 Task: In the  document design. Add the mentioned hyperlink after second sentence in main content 'www.quora.com' Insert the picture of  'Johnny Deep' with name   Johnny Deep.png  Change shape height to 4
Action: Mouse moved to (573, 160)
Screenshot: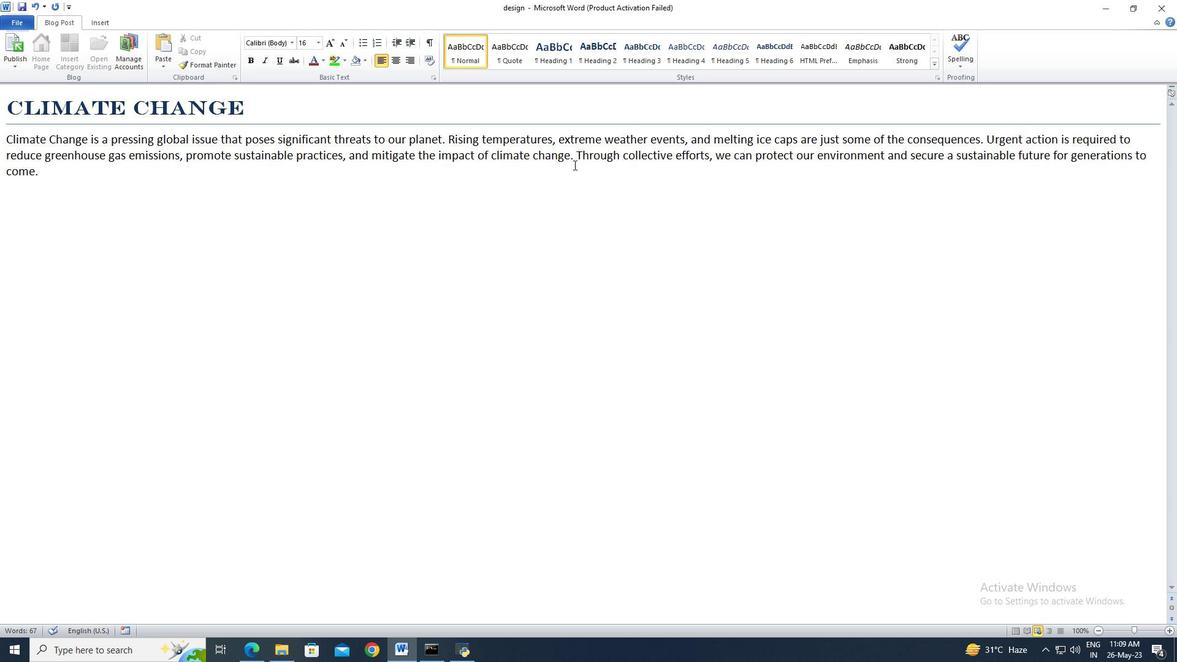 
Action: Mouse pressed left at (573, 160)
Screenshot: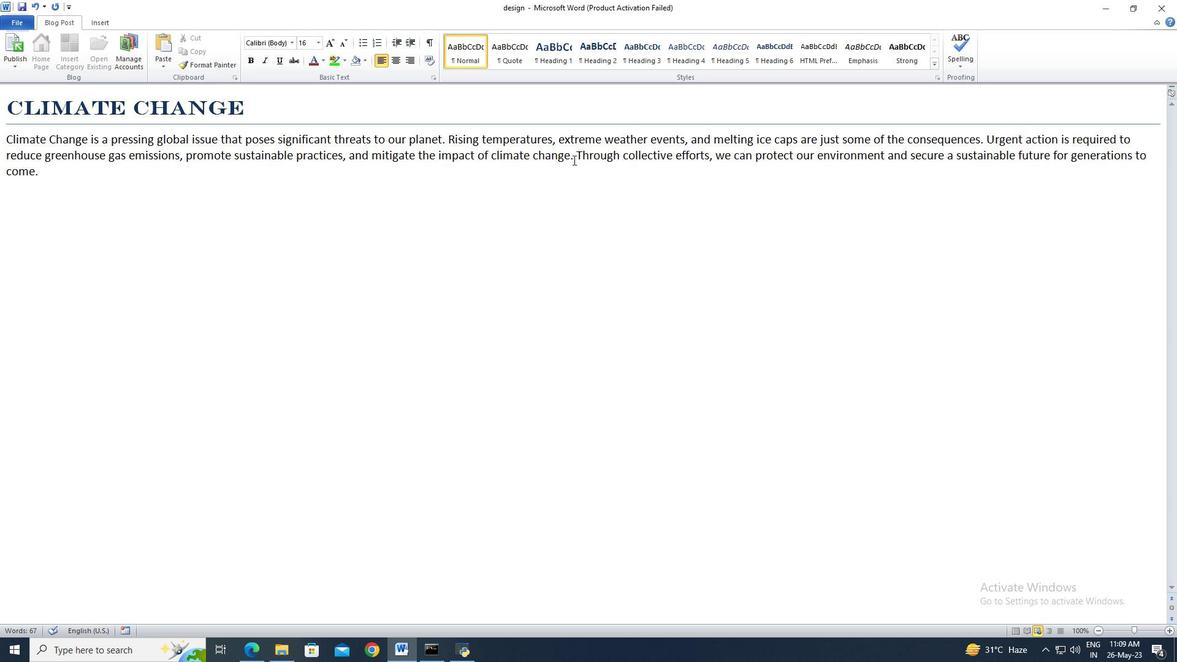 
Action: Mouse moved to (103, 23)
Screenshot: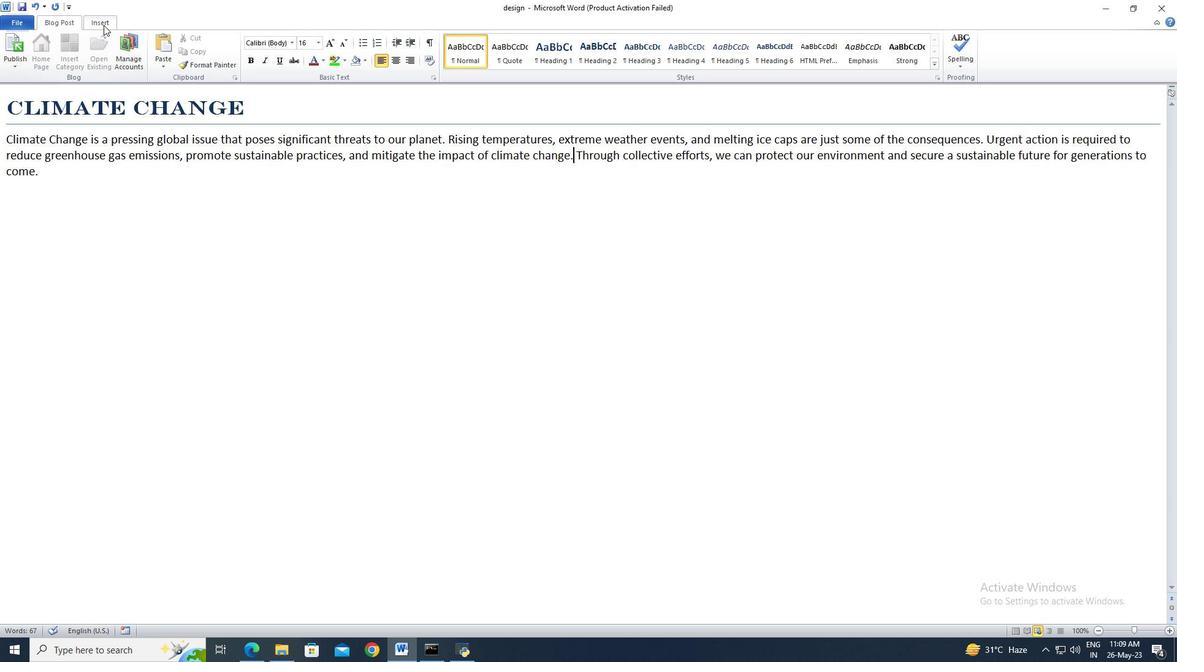 
Action: Mouse pressed left at (103, 23)
Screenshot: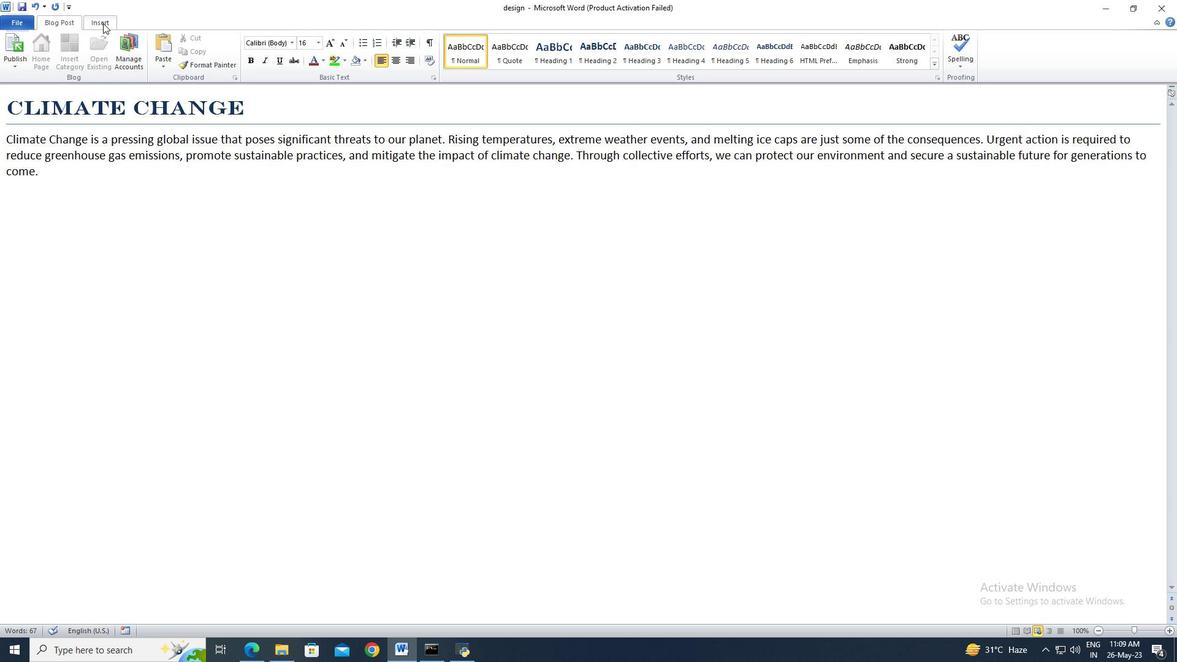 
Action: Mouse moved to (215, 55)
Screenshot: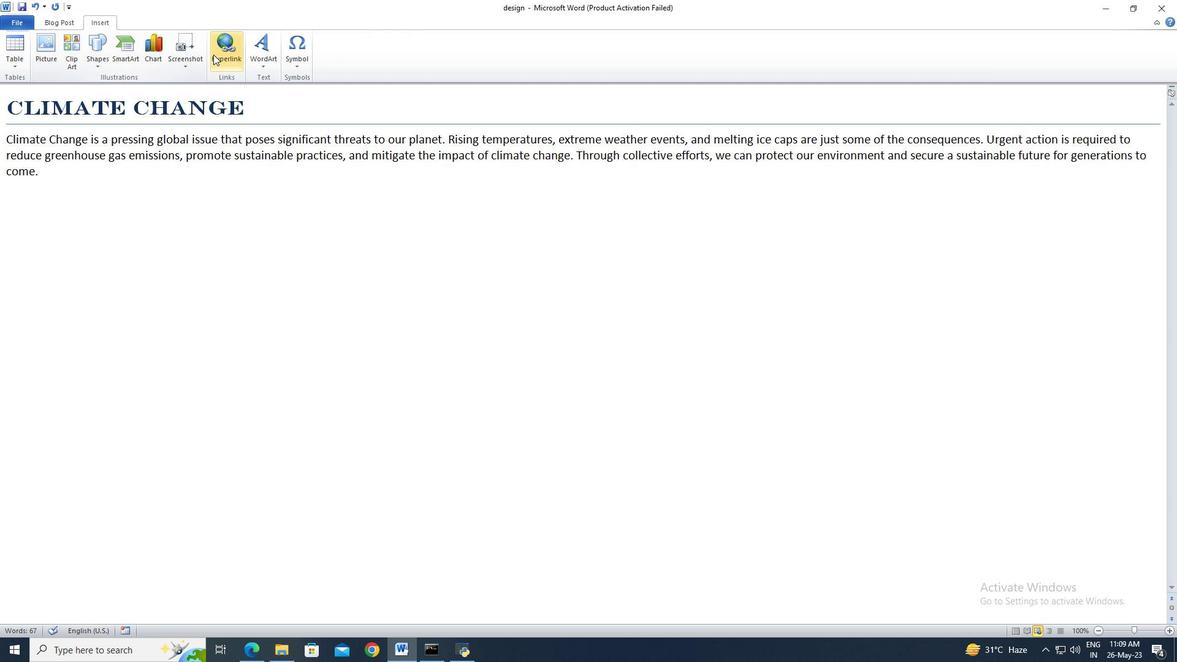 
Action: Mouse pressed left at (215, 55)
Screenshot: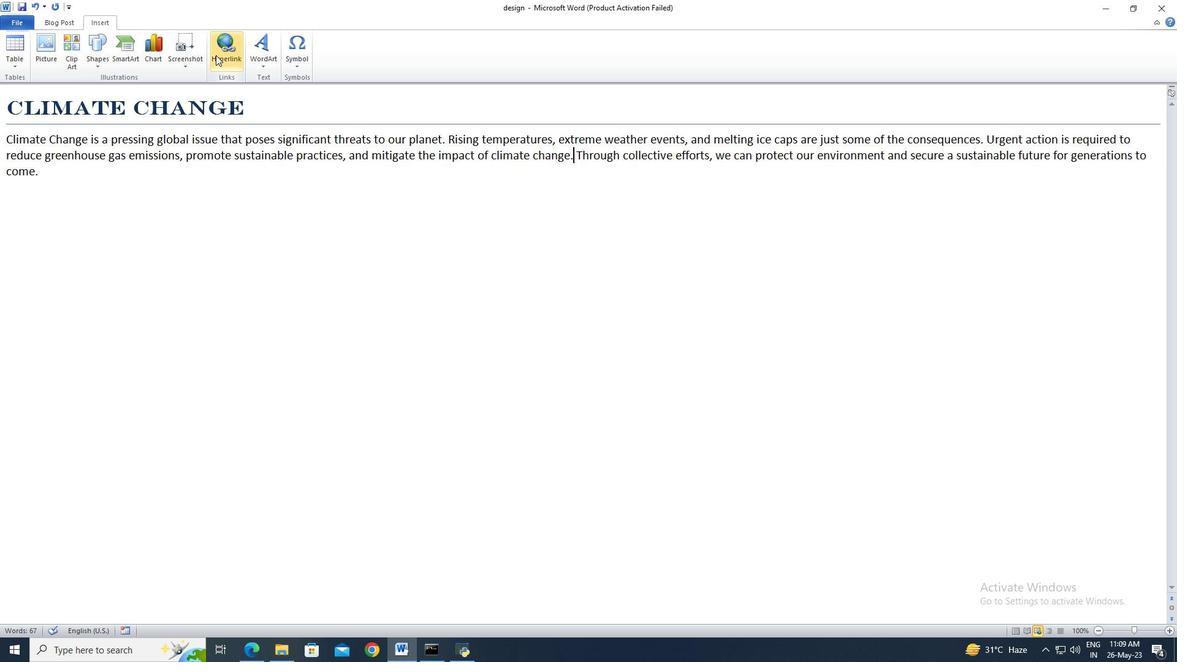 
Action: Mouse moved to (512, 378)
Screenshot: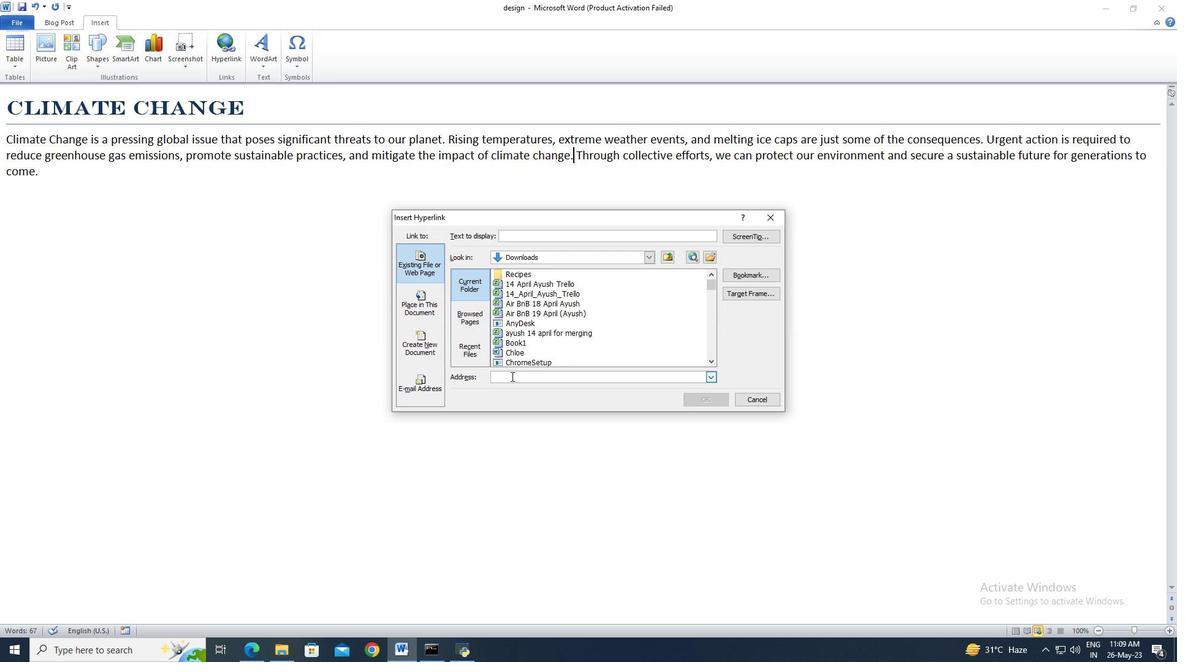 
Action: Mouse pressed left at (512, 378)
Screenshot: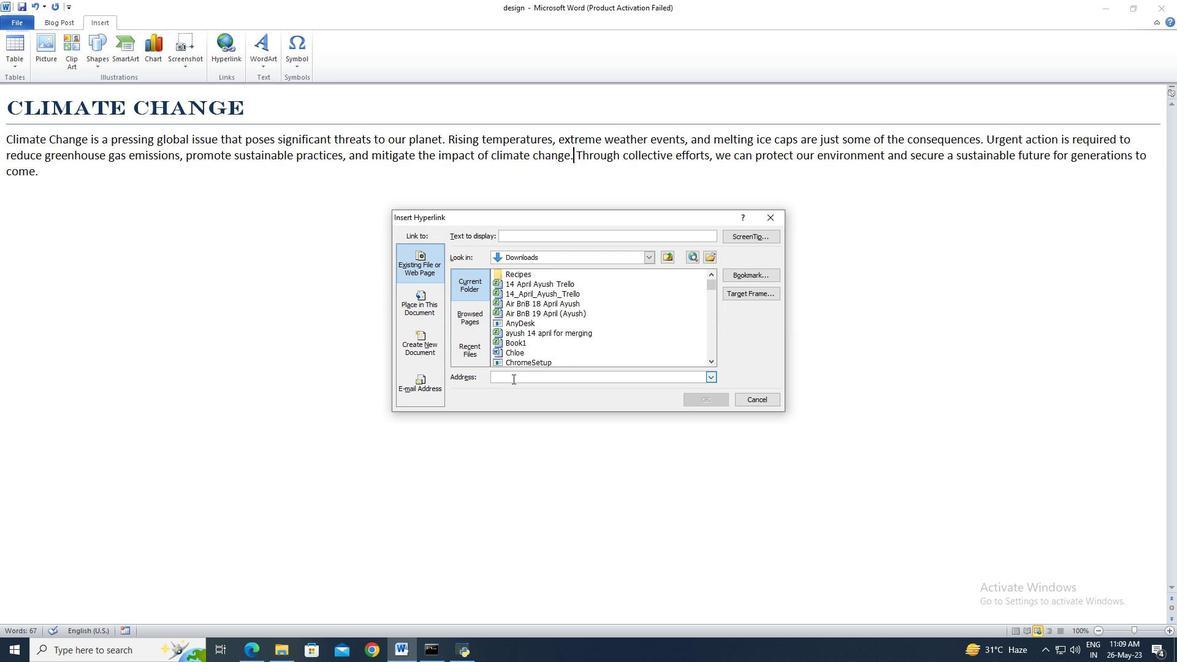 
Action: Key pressed www.quora.com
Screenshot: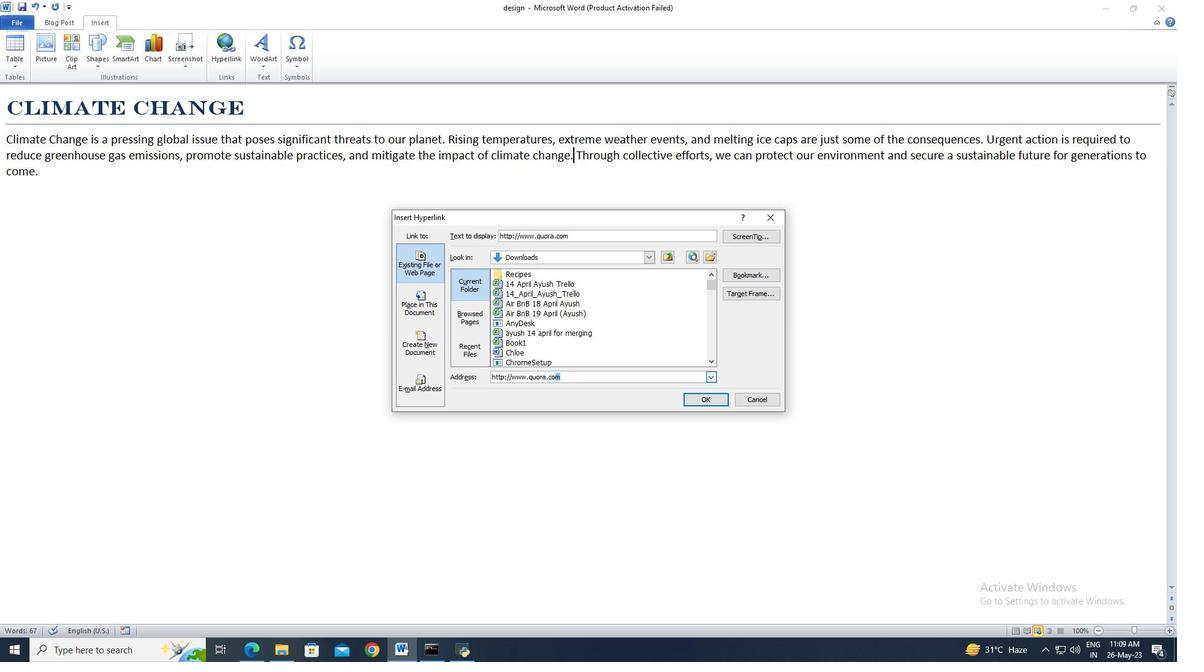 
Action: Mouse moved to (692, 401)
Screenshot: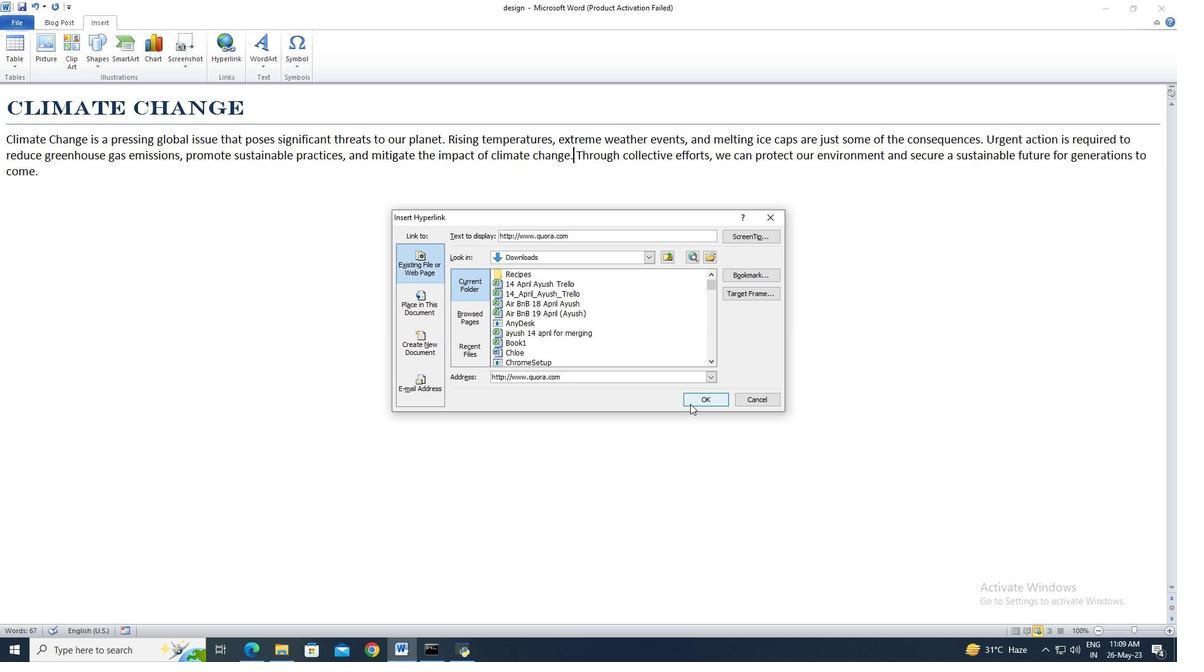 
Action: Mouse pressed left at (692, 401)
Screenshot: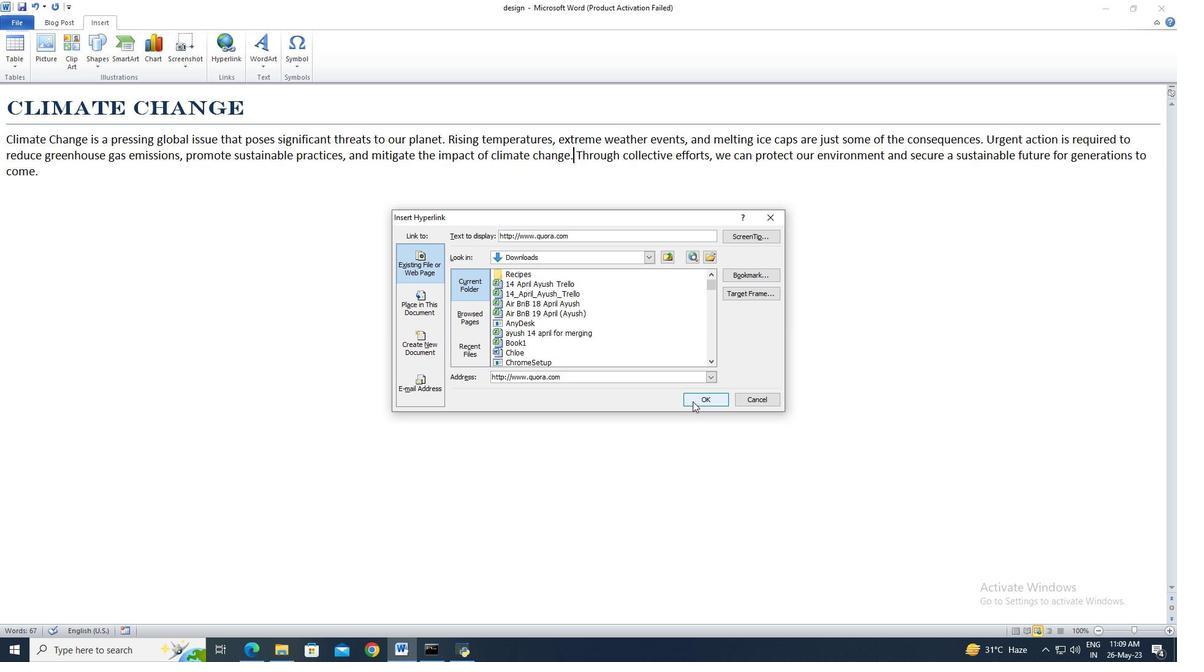 
Action: Mouse moved to (291, 180)
Screenshot: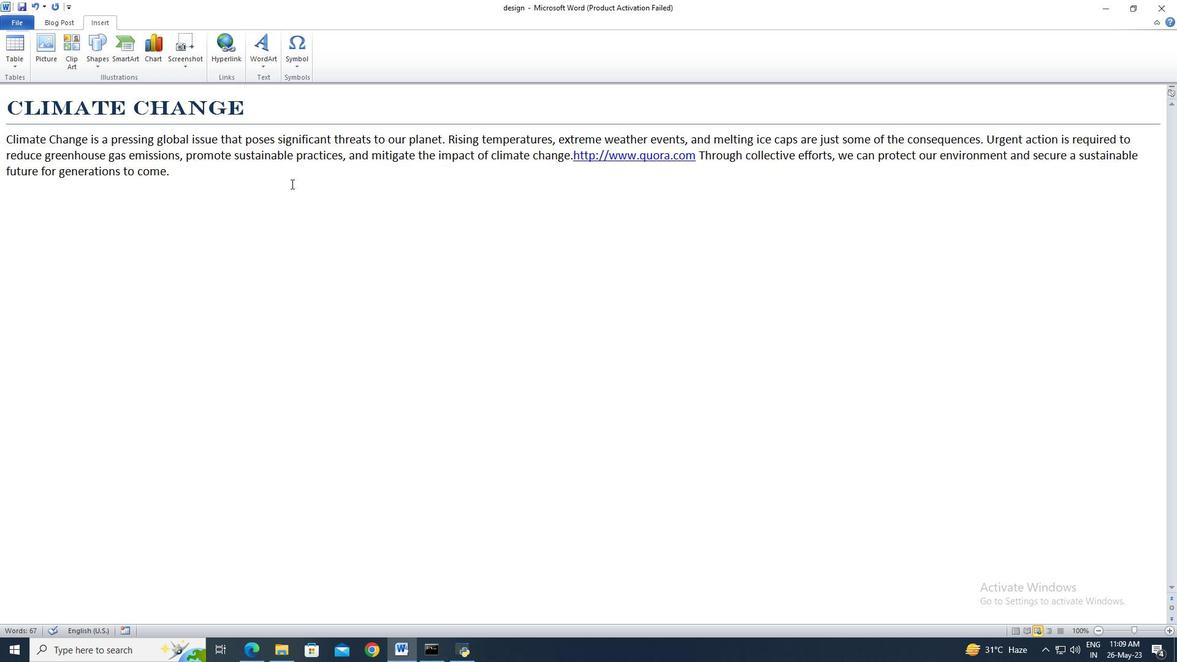 
Action: Mouse pressed left at (291, 180)
Screenshot: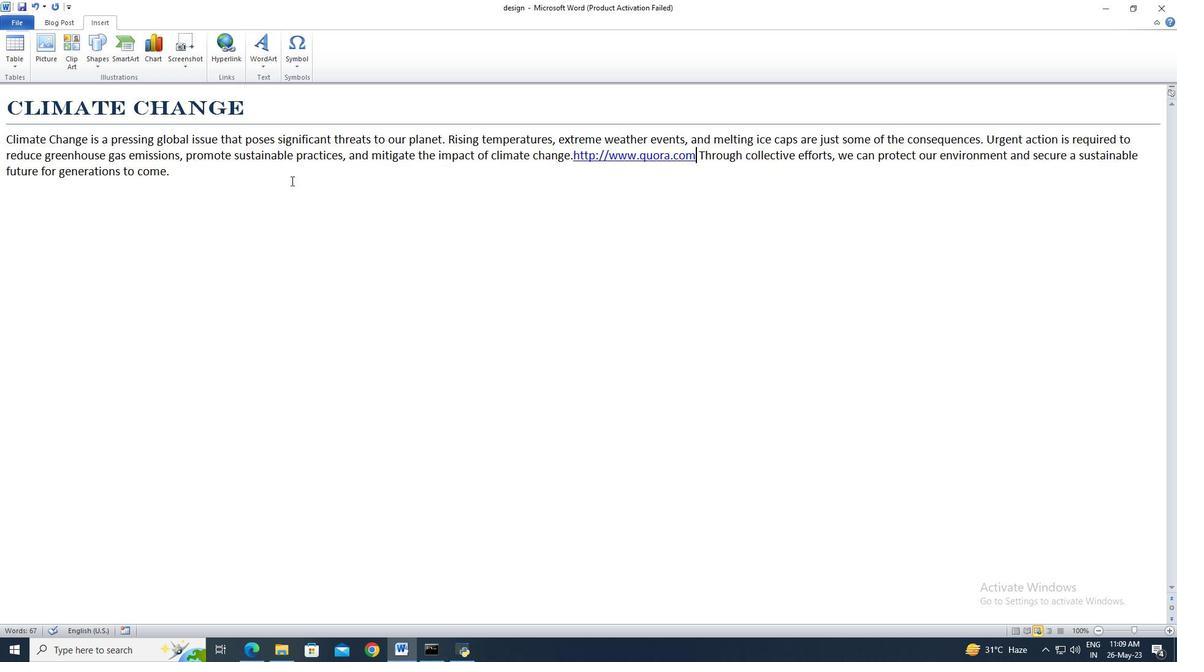 
Action: Mouse moved to (52, 46)
Screenshot: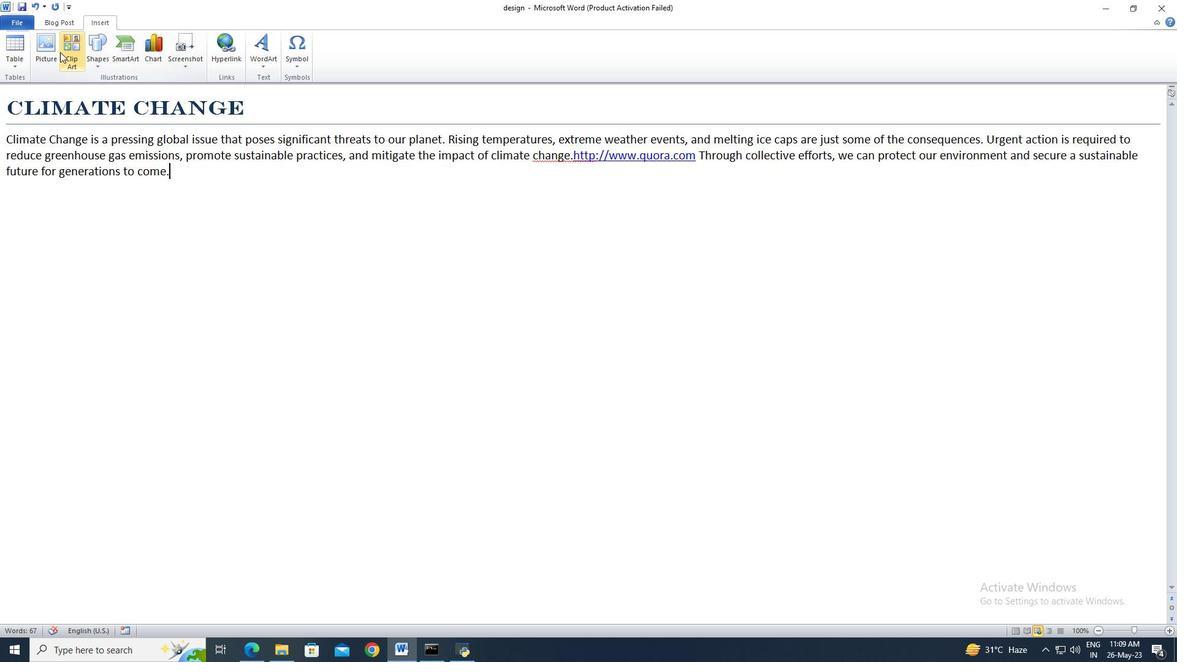 
Action: Mouse pressed left at (52, 46)
Screenshot: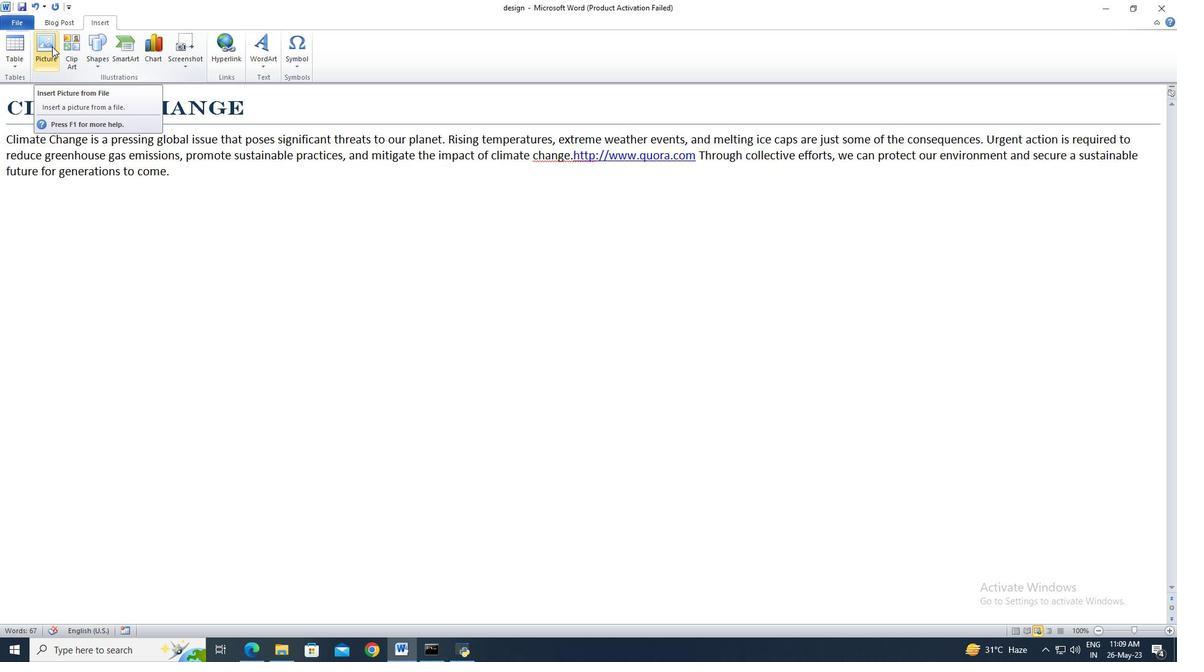 
Action: Mouse moved to (128, 102)
Screenshot: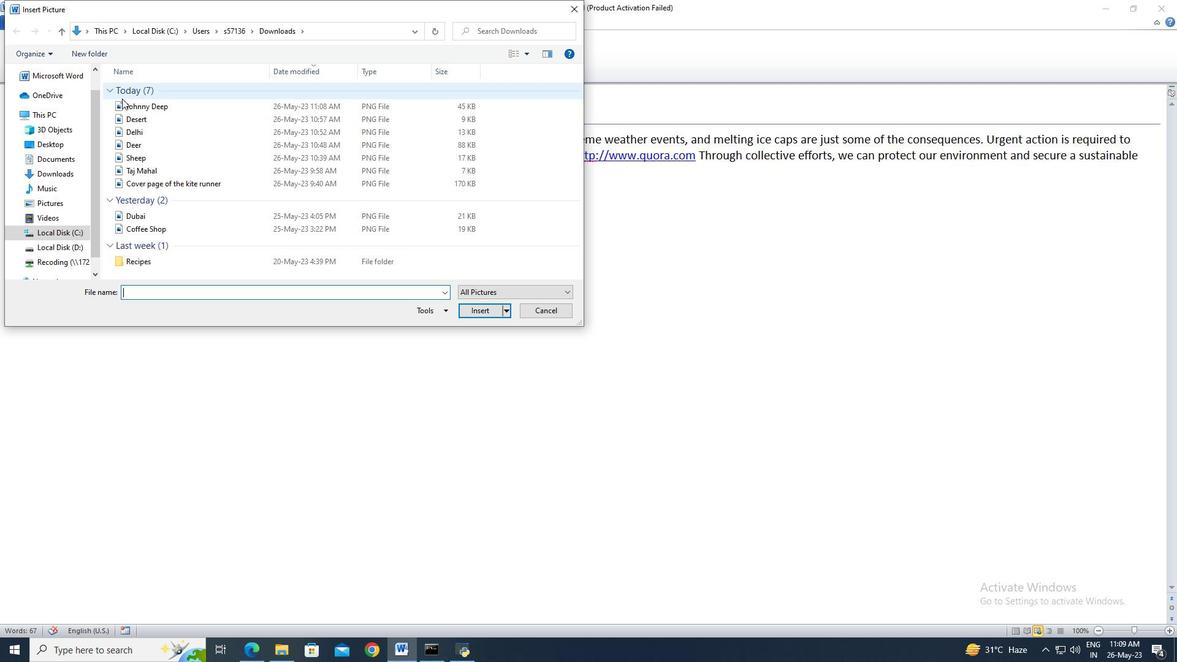 
Action: Mouse pressed left at (128, 102)
Screenshot: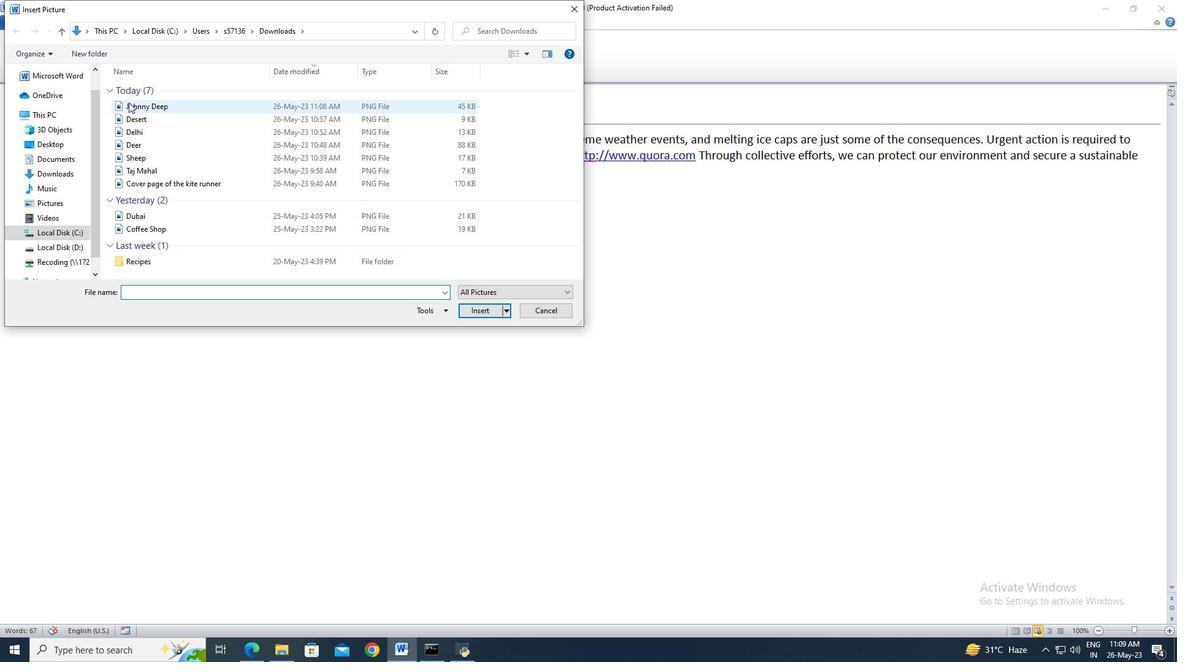 
Action: Mouse moved to (467, 310)
Screenshot: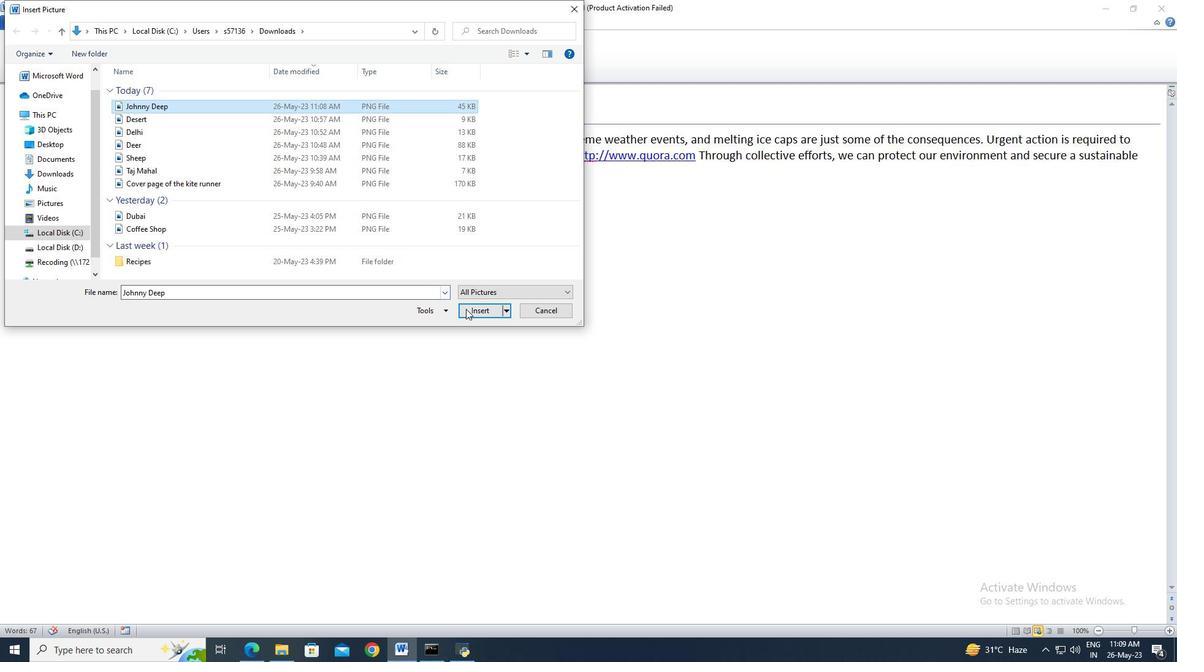 
Action: Mouse pressed left at (467, 310)
Screenshot: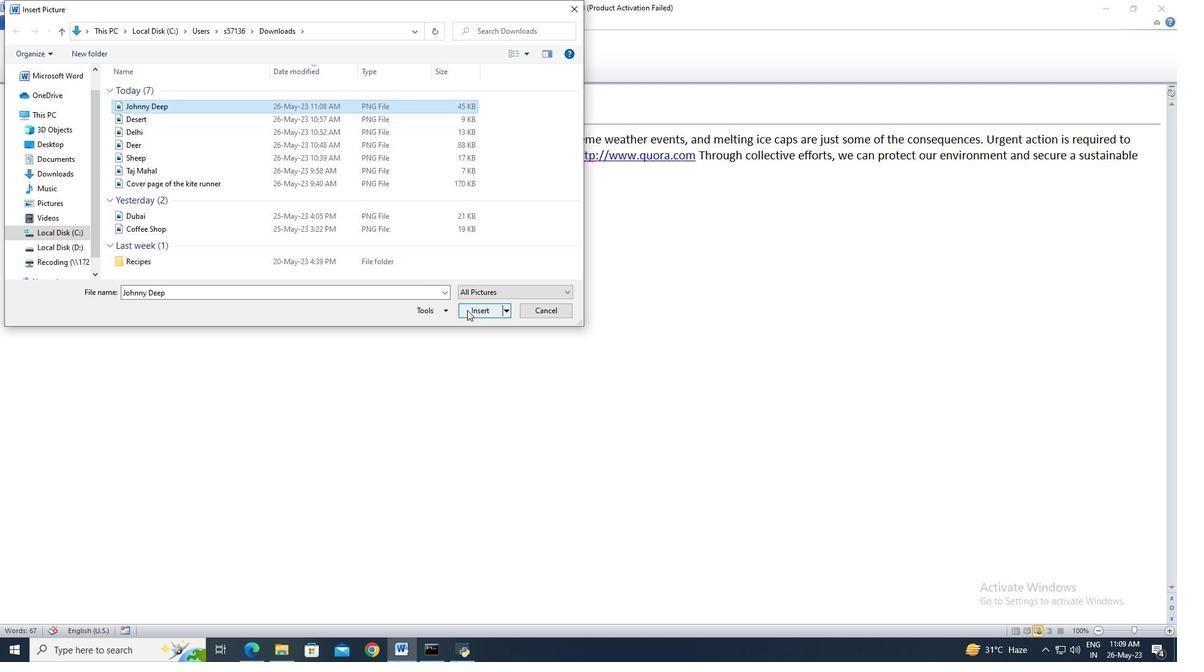 
Action: Mouse moved to (1141, 44)
Screenshot: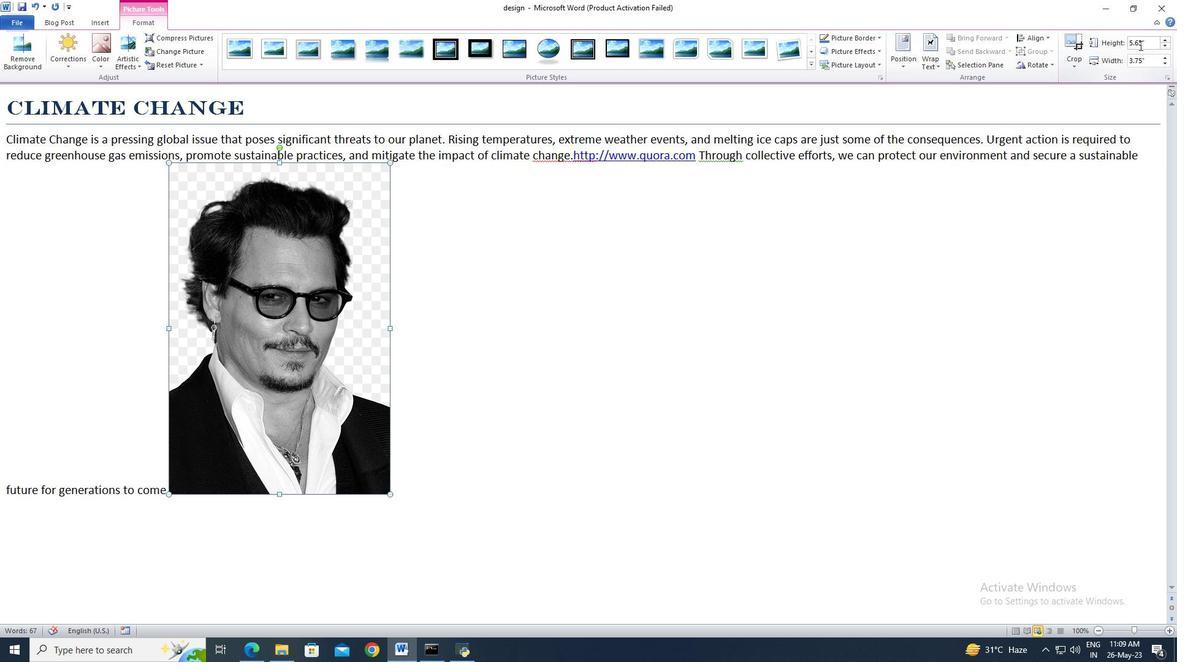 
Action: Mouse pressed left at (1141, 44)
Screenshot: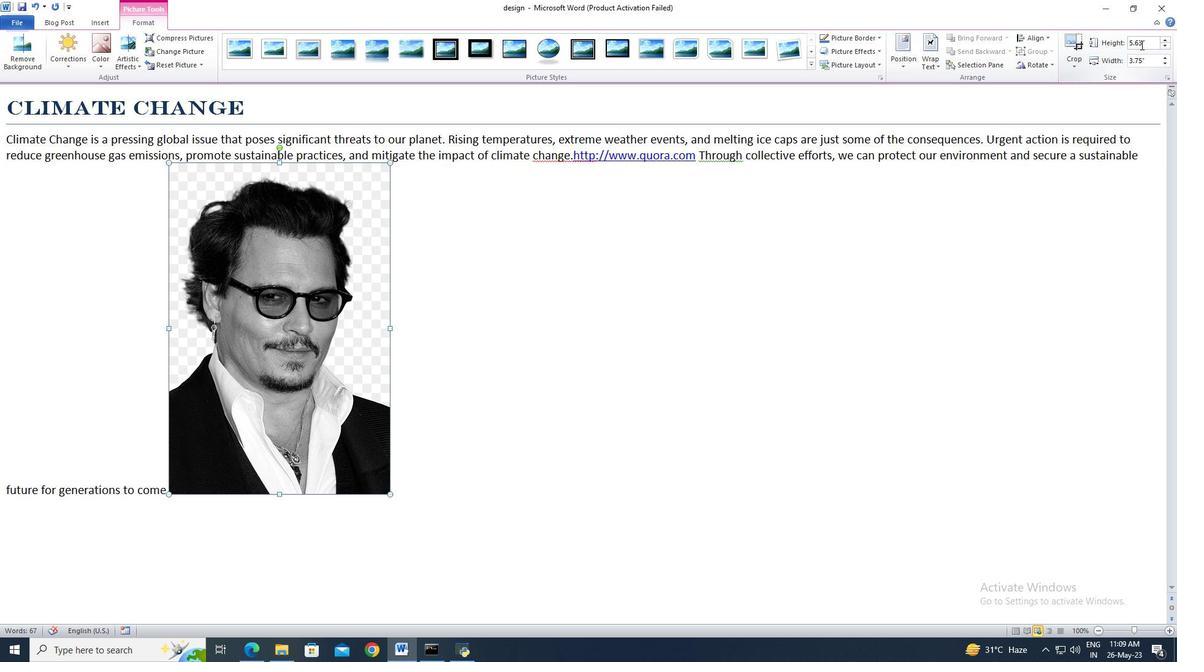 
Action: Key pressed 4<Key.enter>
Screenshot: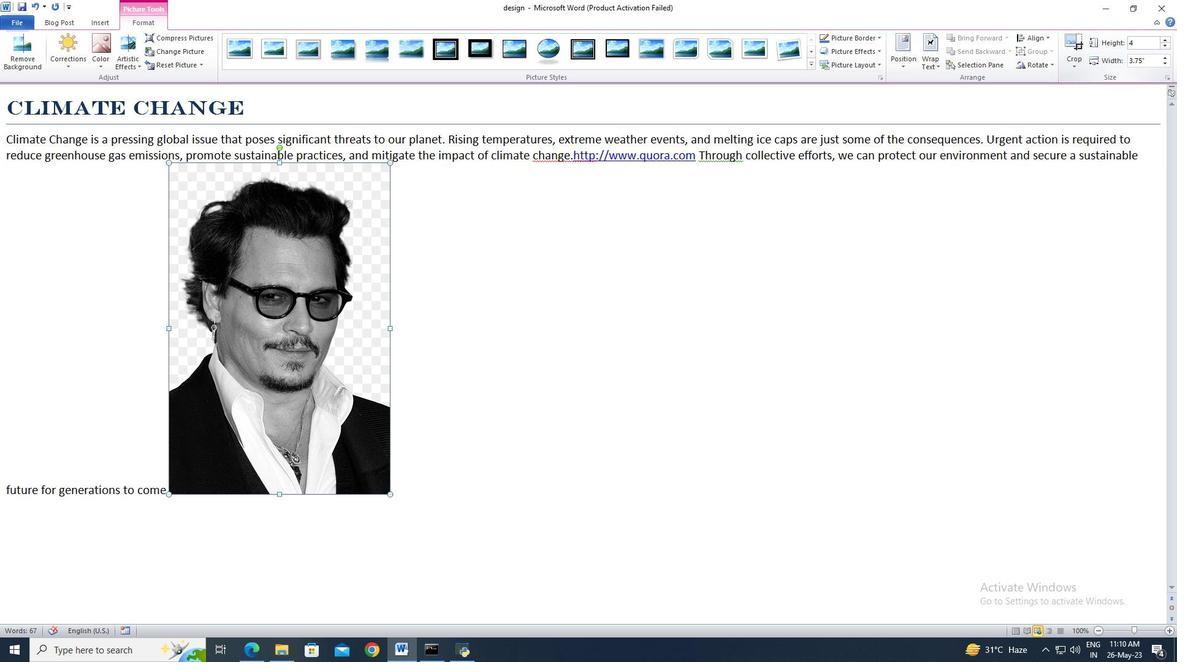 
Action: Mouse moved to (641, 305)
Screenshot: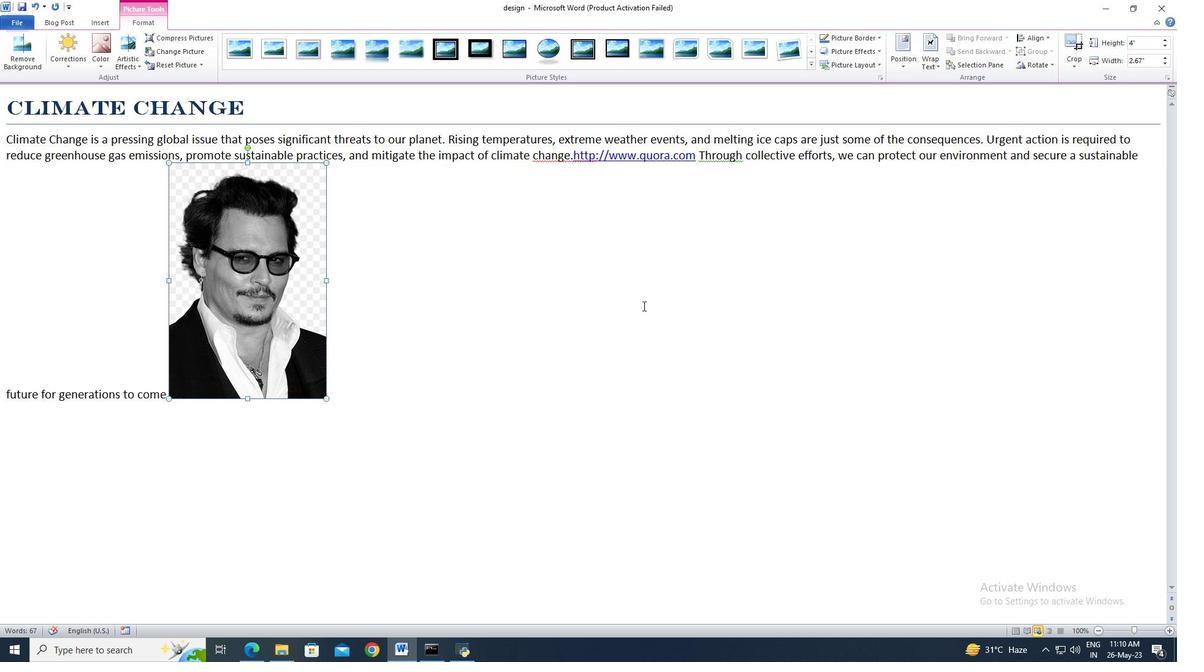 
